 Task: Visit the company website of Shell
Action: Mouse moved to (35, 209)
Screenshot: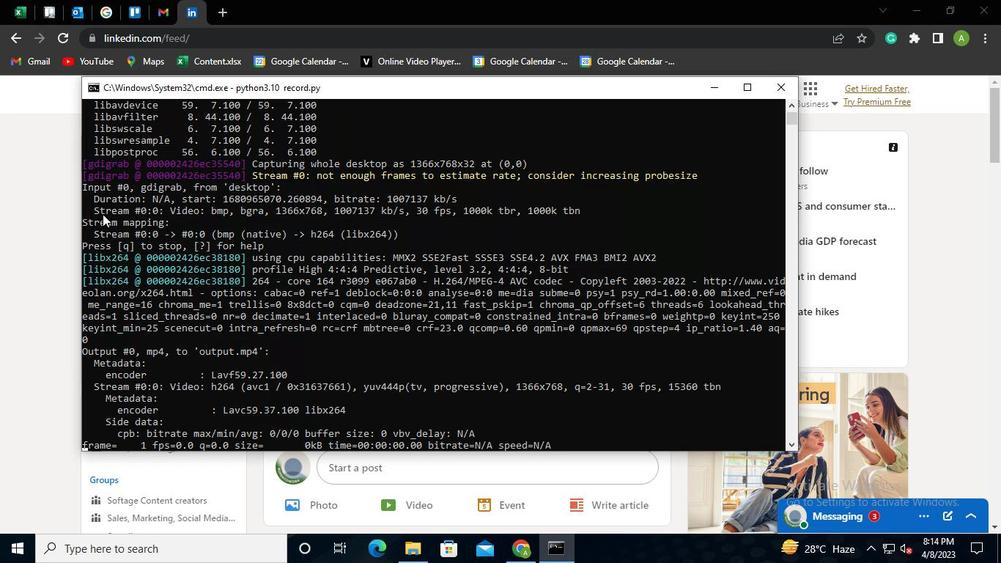 
Action: Mouse pressed left at (35, 209)
Screenshot: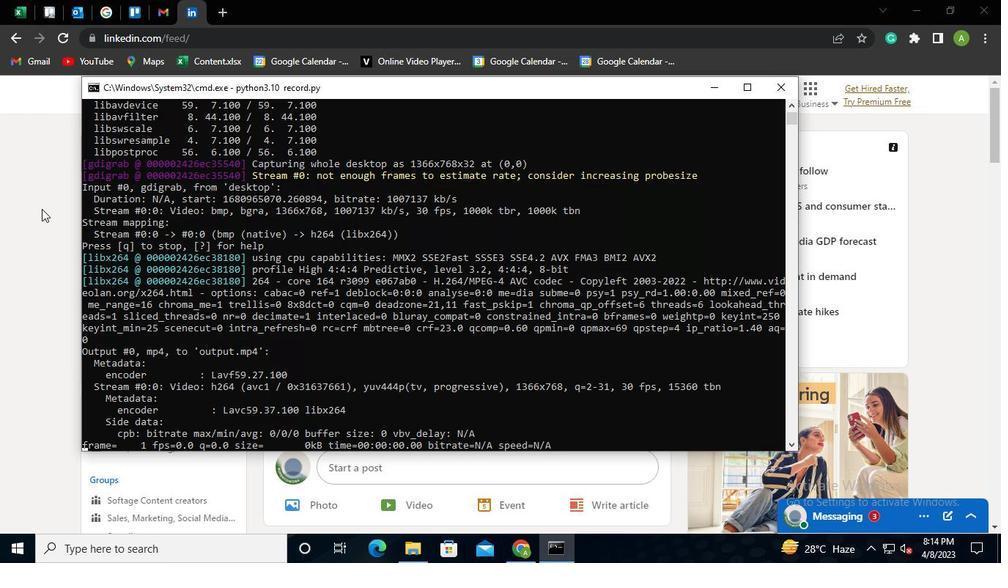 
Action: Mouse moved to (174, 79)
Screenshot: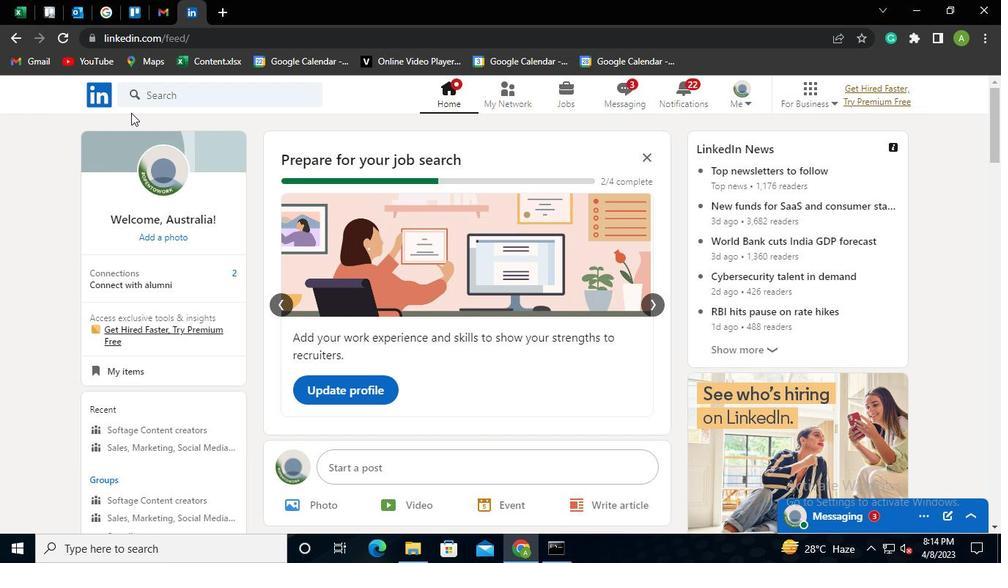 
Action: Mouse pressed left at (174, 79)
Screenshot: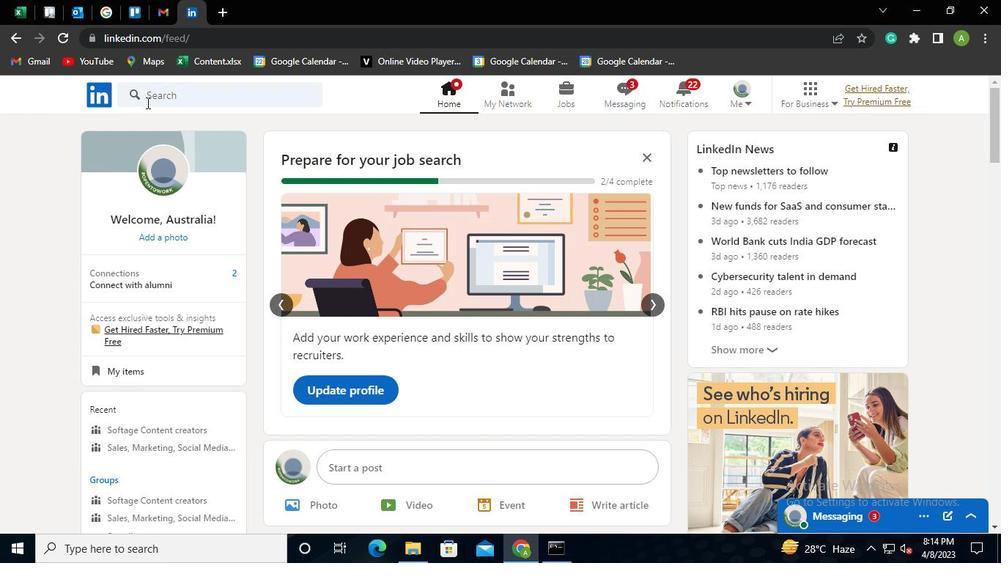 
Action: Mouse moved to (169, 97)
Screenshot: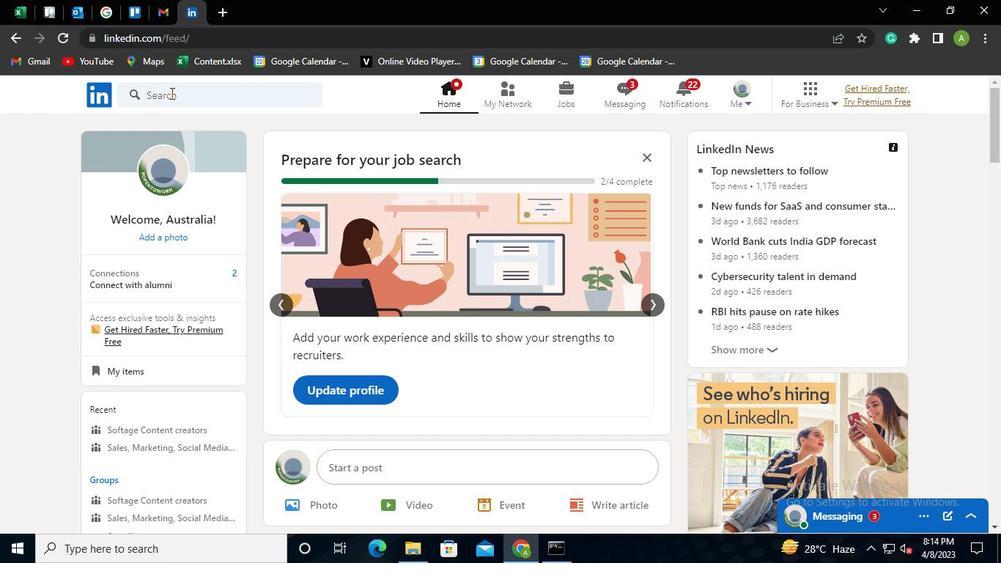 
Action: Mouse pressed left at (169, 97)
Screenshot: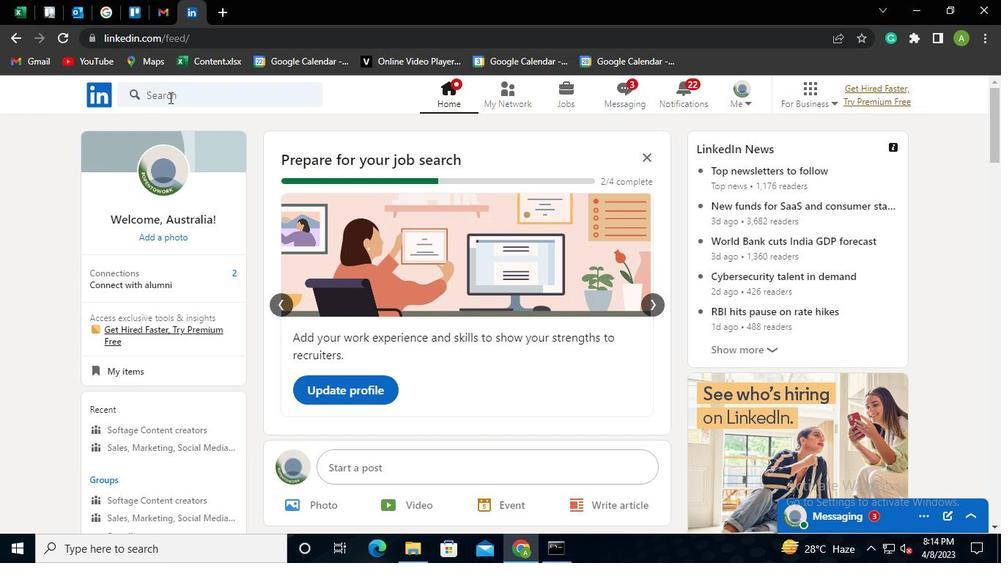 
Action: Mouse moved to (154, 150)
Screenshot: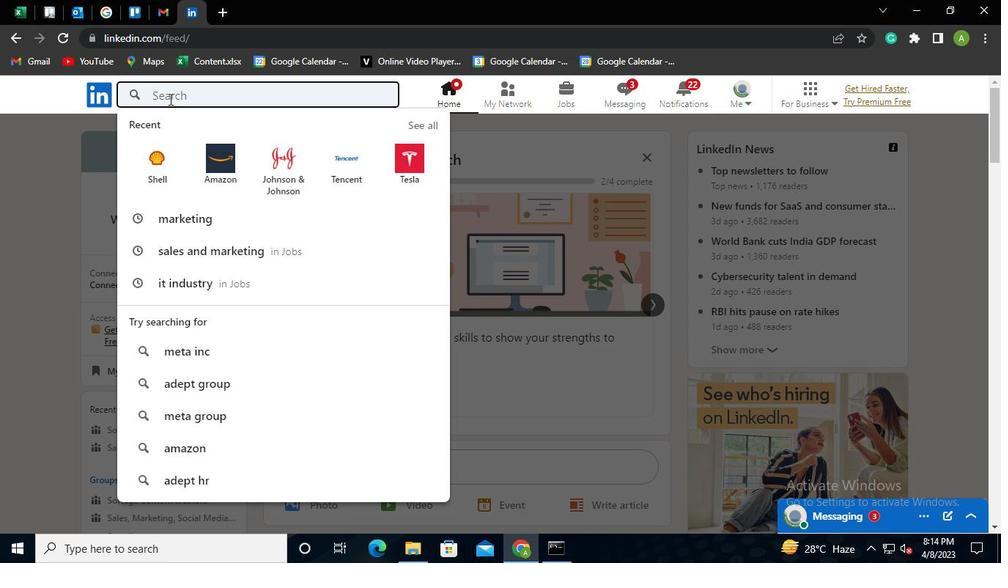 
Action: Mouse pressed left at (154, 150)
Screenshot: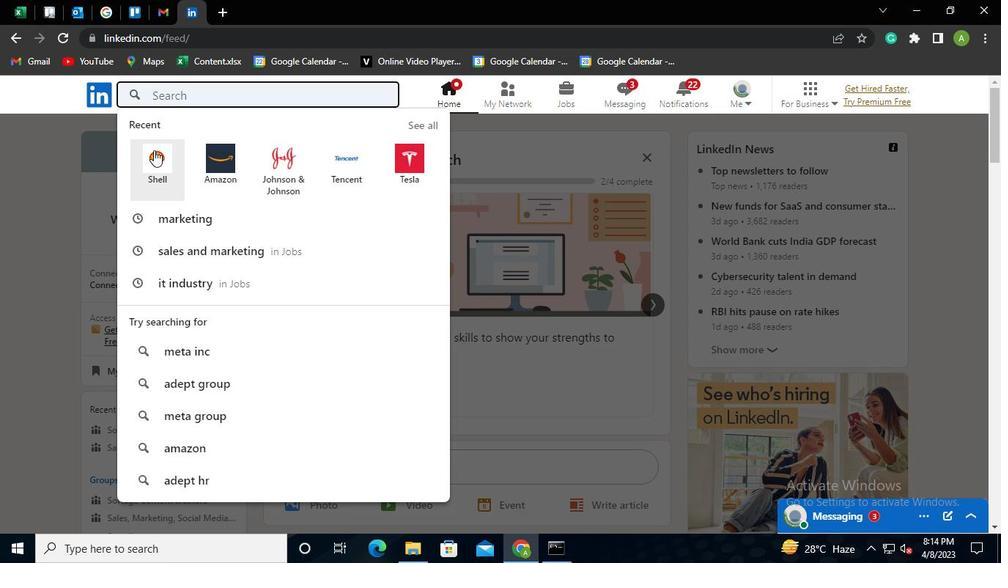 
Action: Mouse moved to (255, 368)
Screenshot: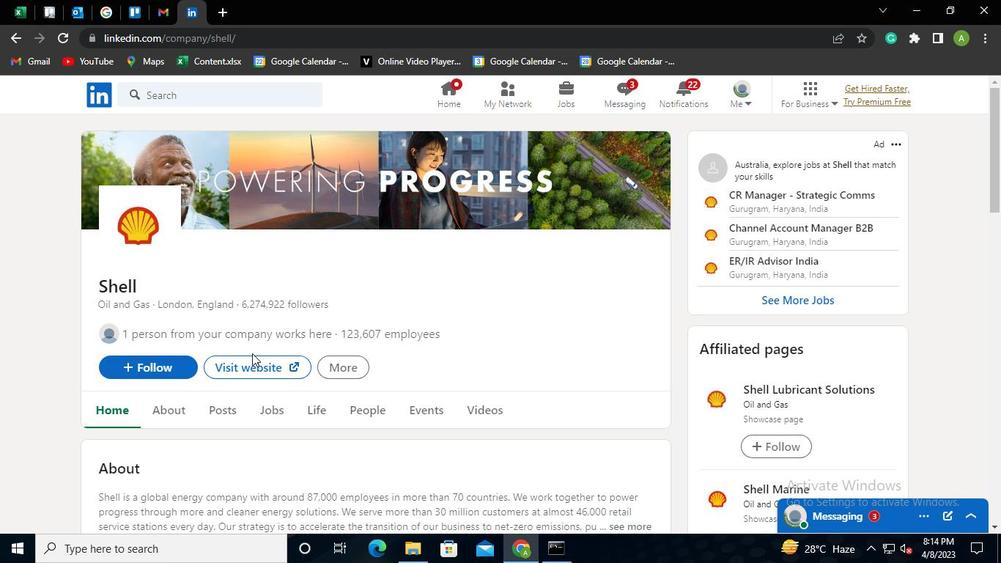 
Action: Mouse pressed left at (255, 368)
Screenshot: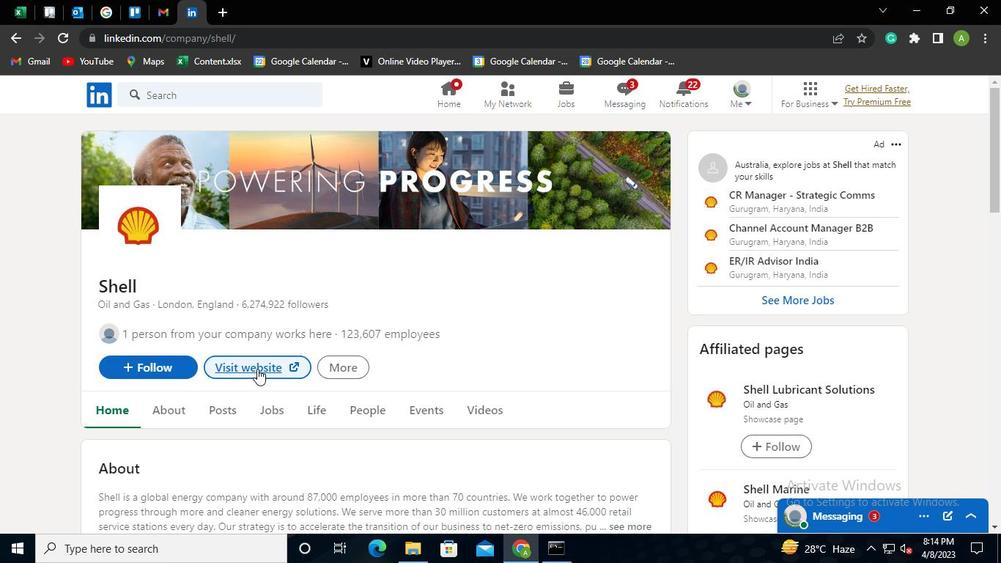 
Action: Mouse moved to (487, 383)
Screenshot: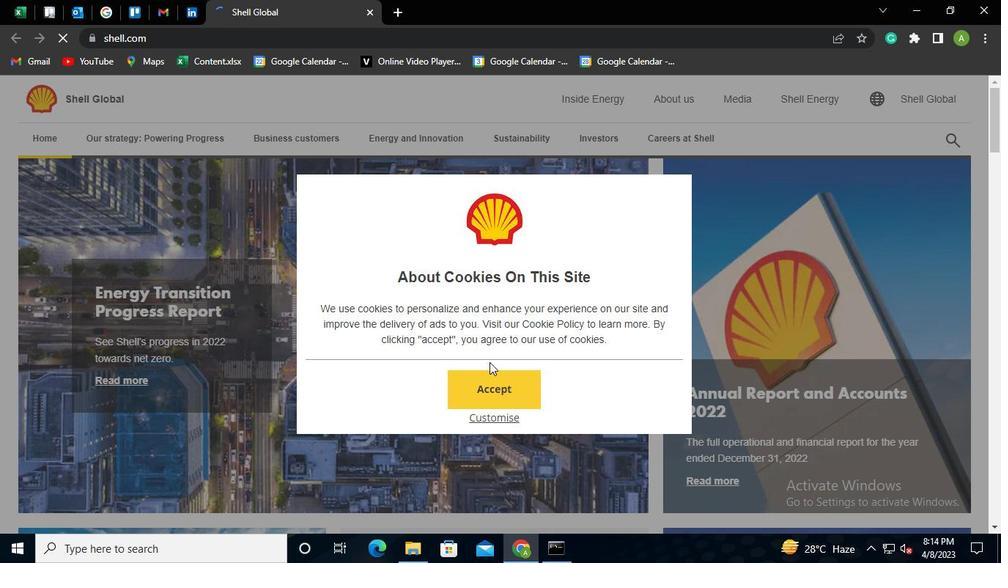 
Action: Mouse pressed left at (487, 383)
Screenshot: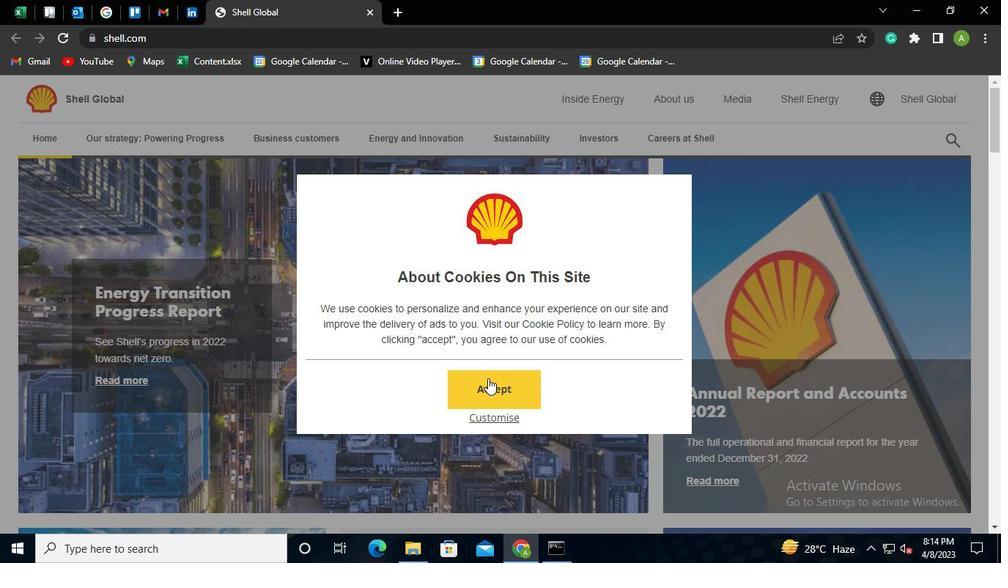 
Action: Mouse moved to (547, 542)
Screenshot: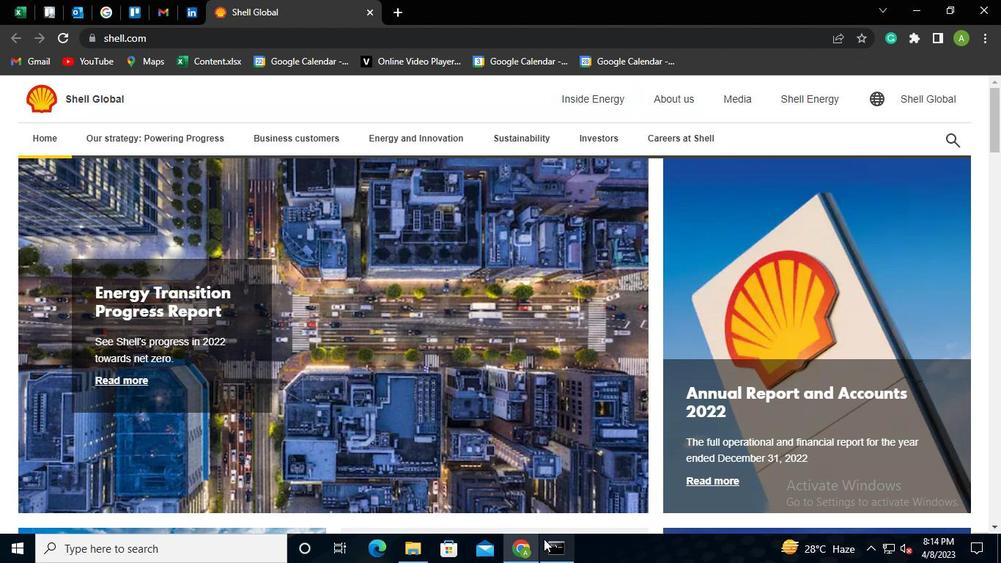 
Action: Mouse pressed left at (547, 542)
Screenshot: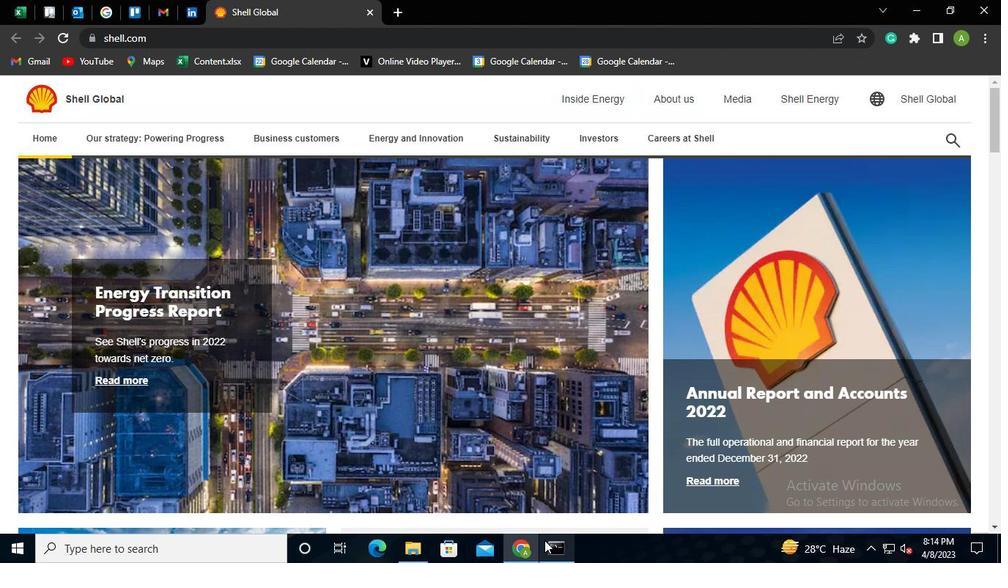 
Action: Mouse moved to (778, 88)
Screenshot: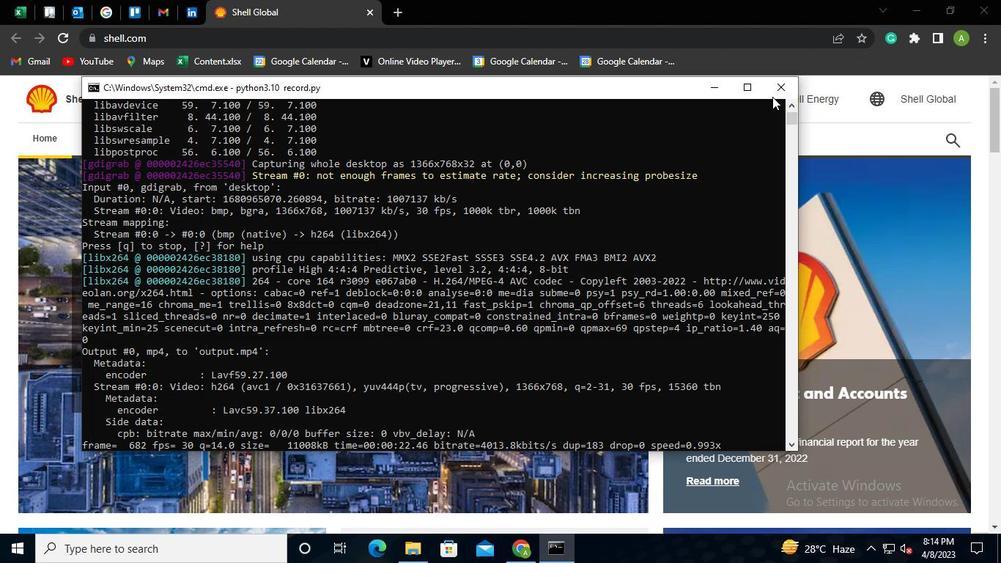 
Action: Mouse pressed left at (778, 88)
Screenshot: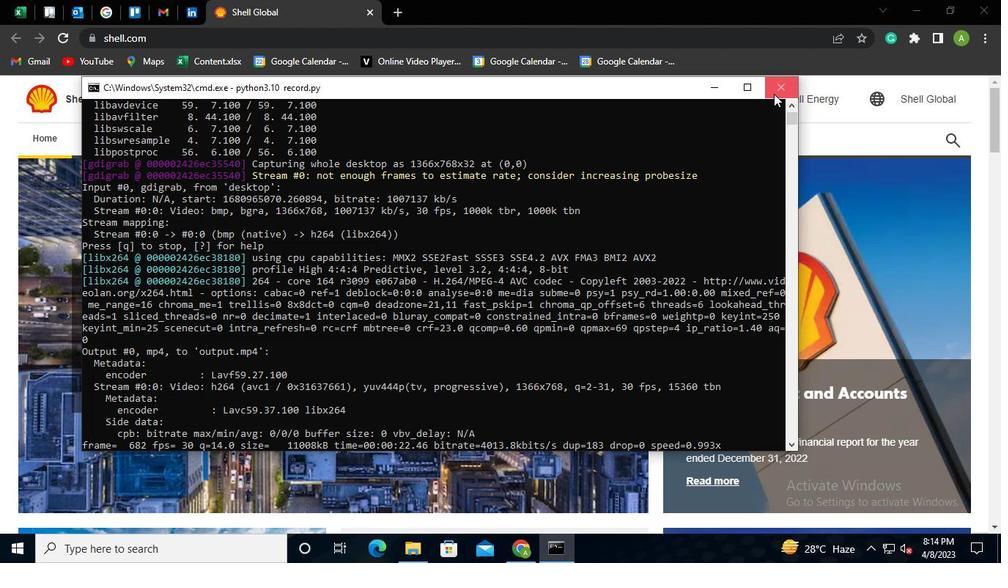 
Action: Mouse moved to (775, 95)
Screenshot: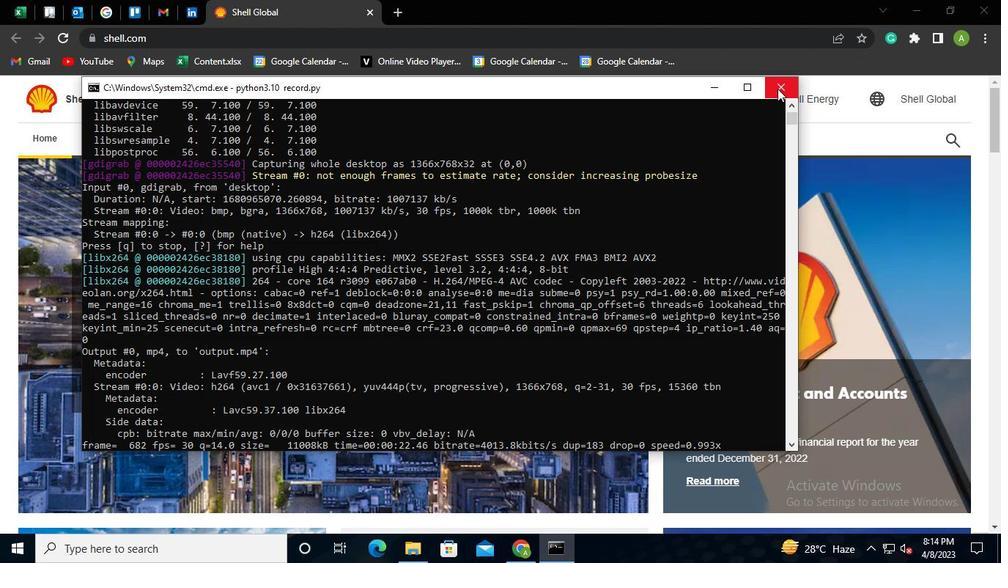 
